 Task: In the table the row allows the row to overflow across the page.
Action: Mouse moved to (180, 76)
Screenshot: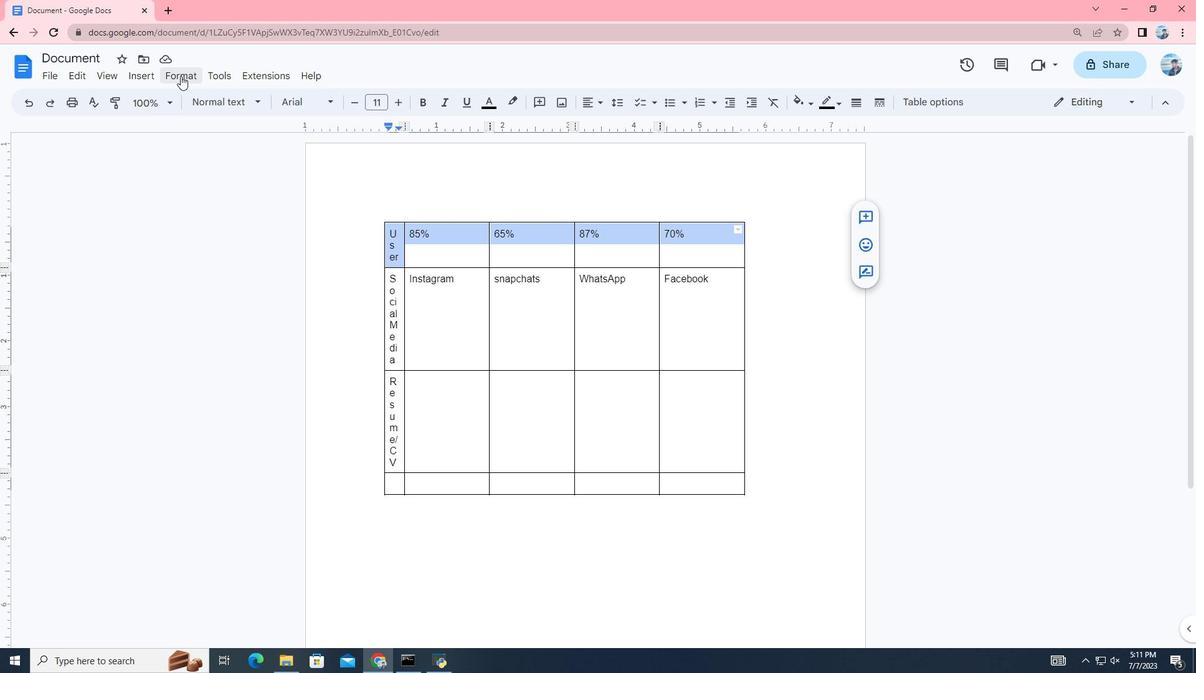 
Action: Mouse pressed left at (180, 76)
Screenshot: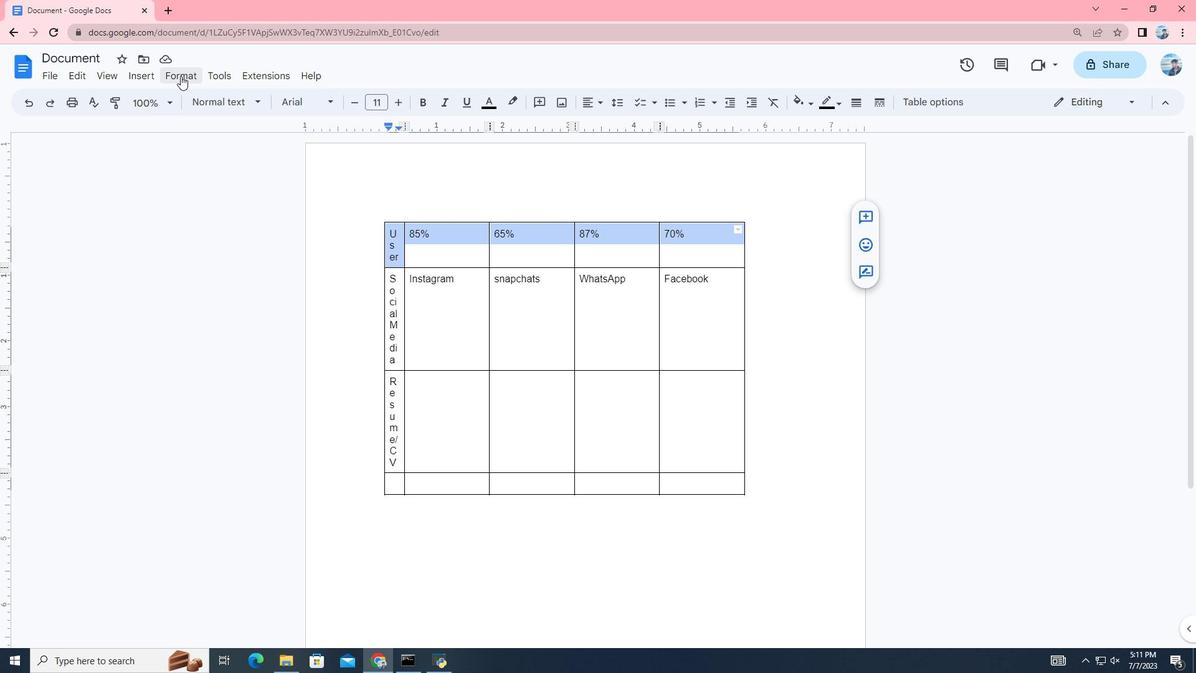 
Action: Mouse moved to (443, 635)
Screenshot: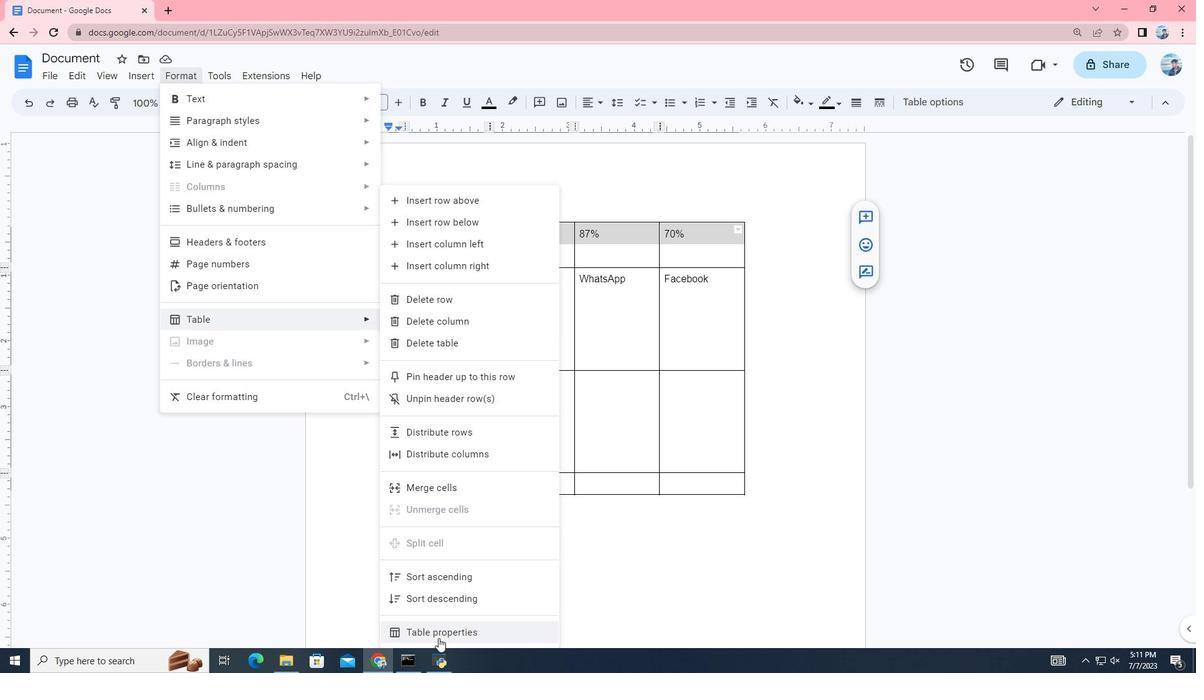 
Action: Mouse pressed left at (443, 635)
Screenshot: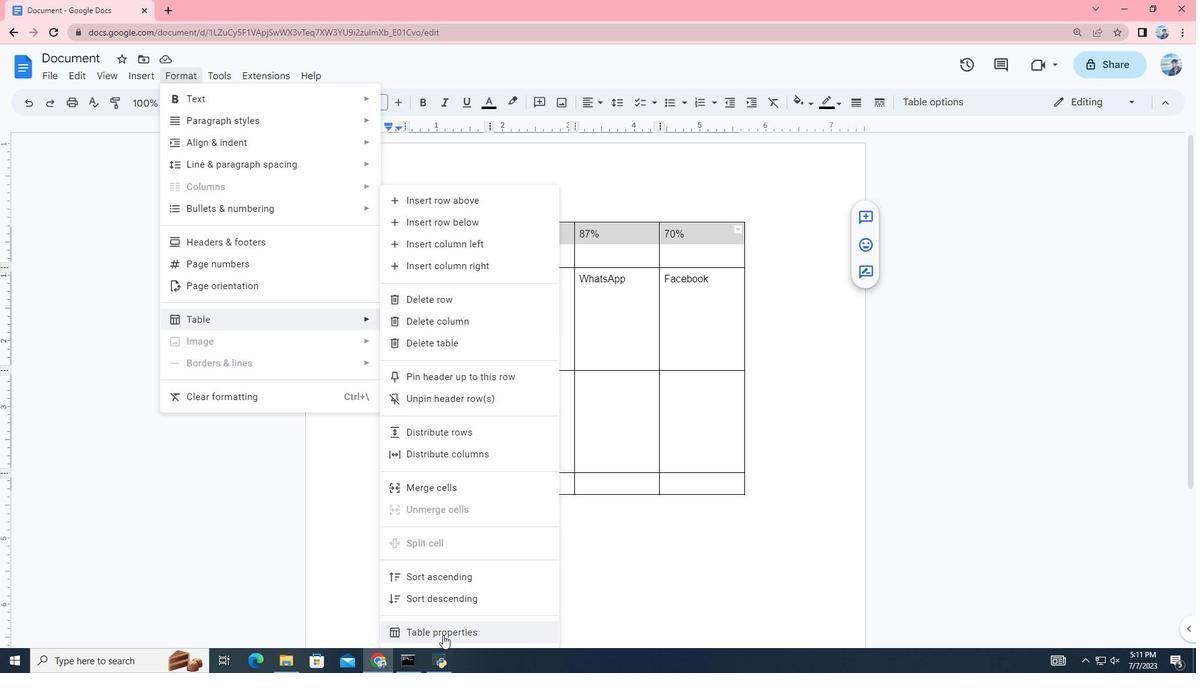 
Action: Mouse moved to (1006, 478)
Screenshot: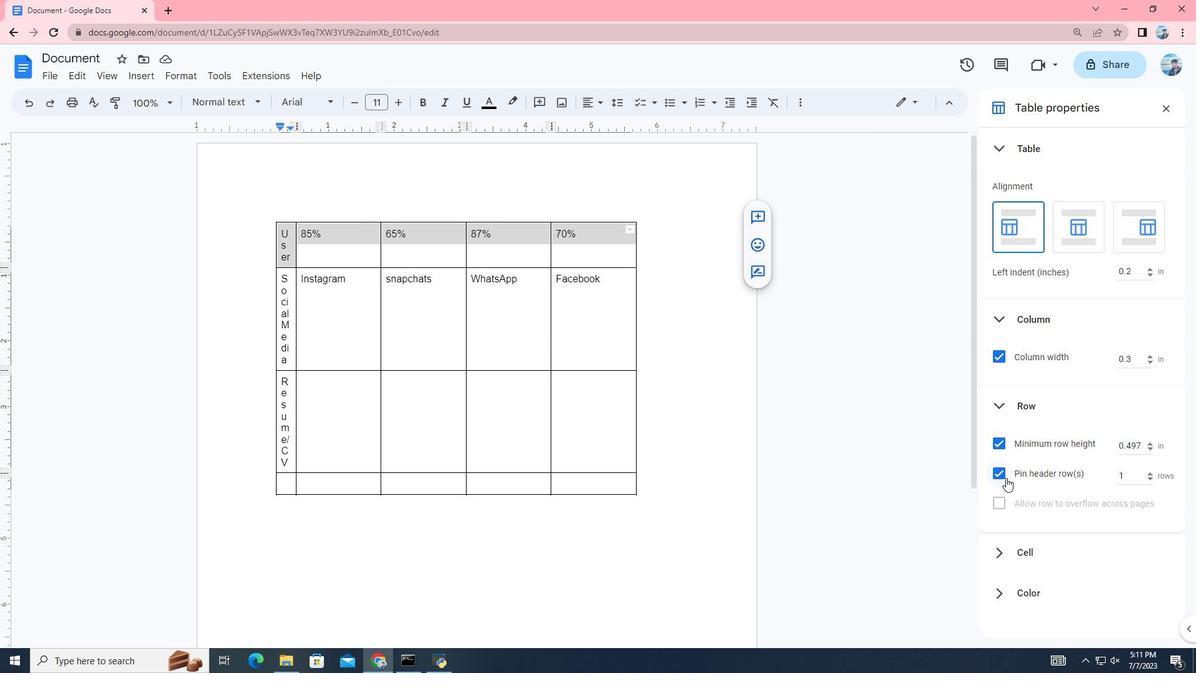 
Action: Mouse pressed left at (1006, 478)
Screenshot: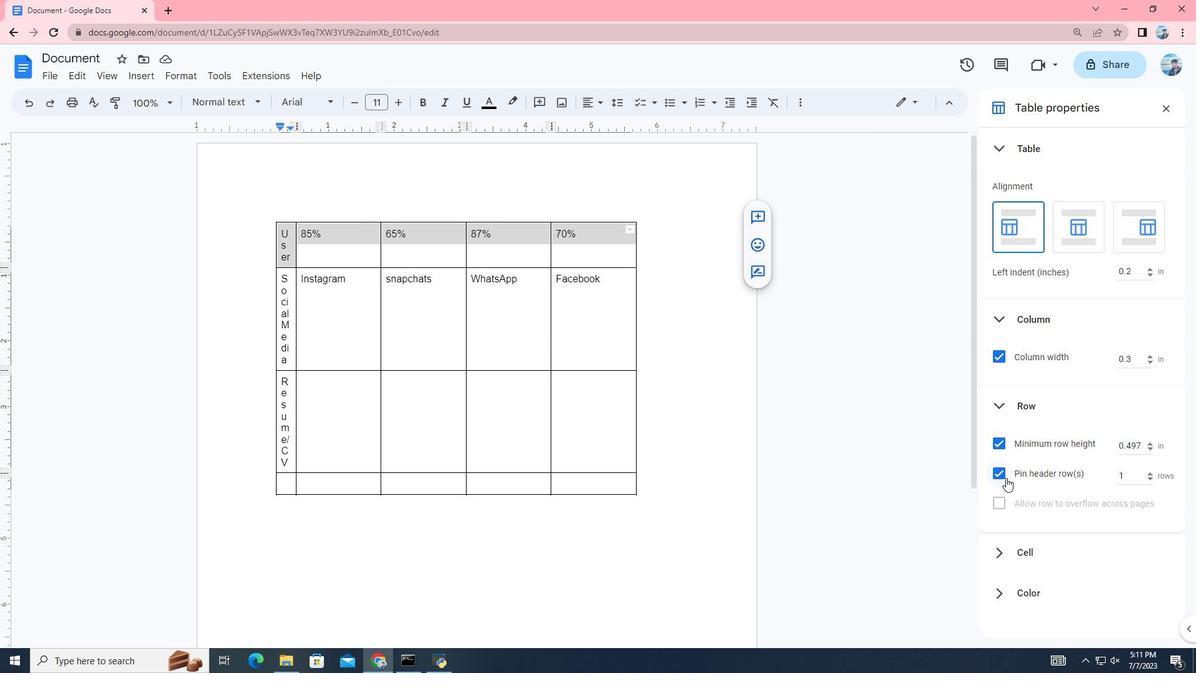 
Action: Mouse moved to (1007, 508)
Screenshot: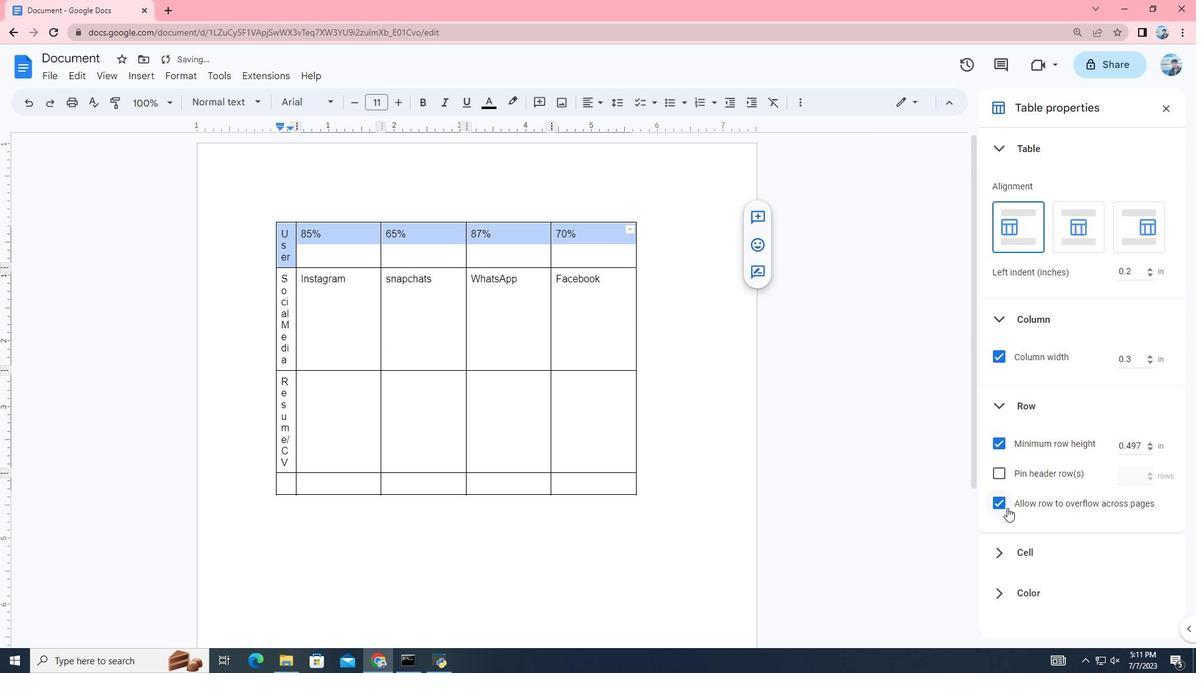 
